 Task: In Mention turn off in-app notifications.
Action: Mouse moved to (626, 48)
Screenshot: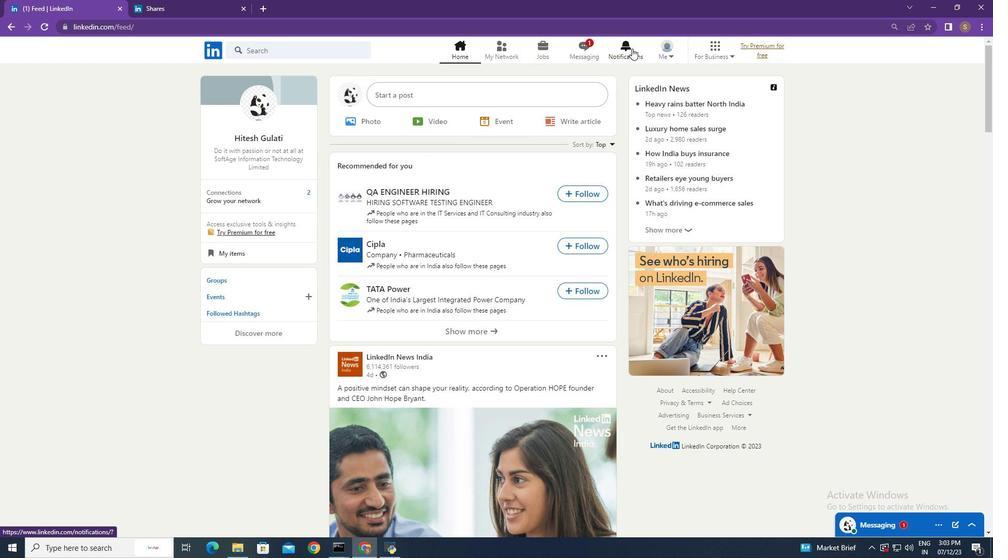 
Action: Mouse pressed left at (626, 48)
Screenshot: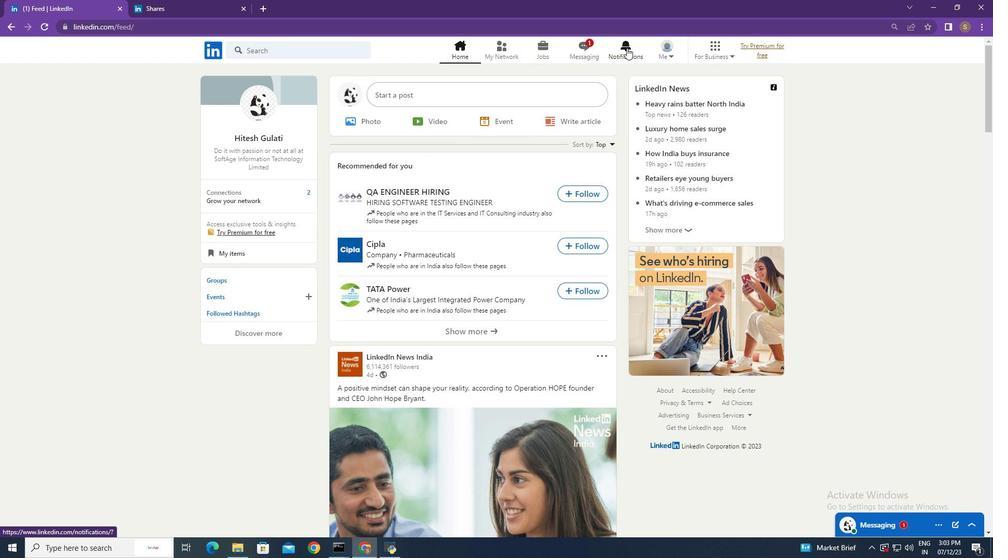 
Action: Mouse moved to (222, 121)
Screenshot: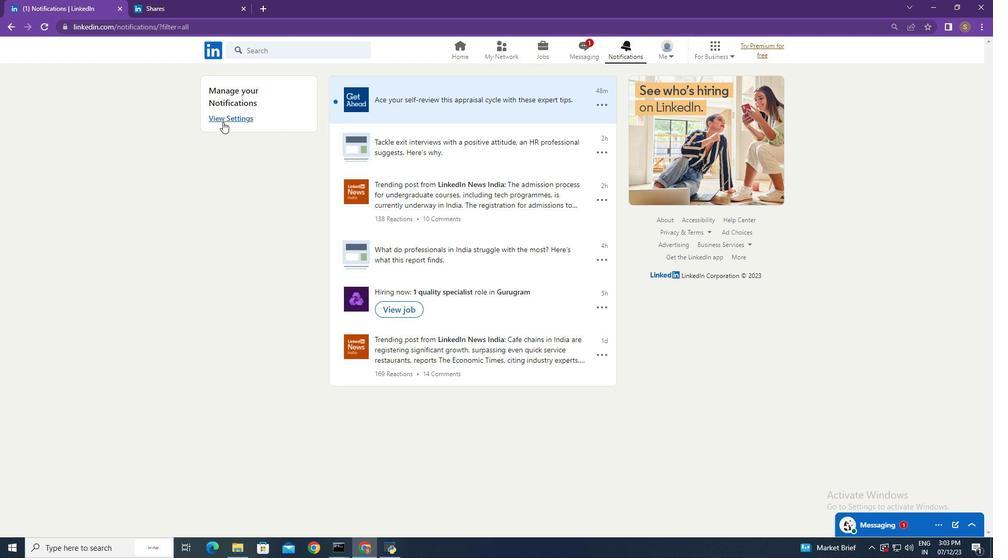 
Action: Mouse pressed left at (222, 121)
Screenshot: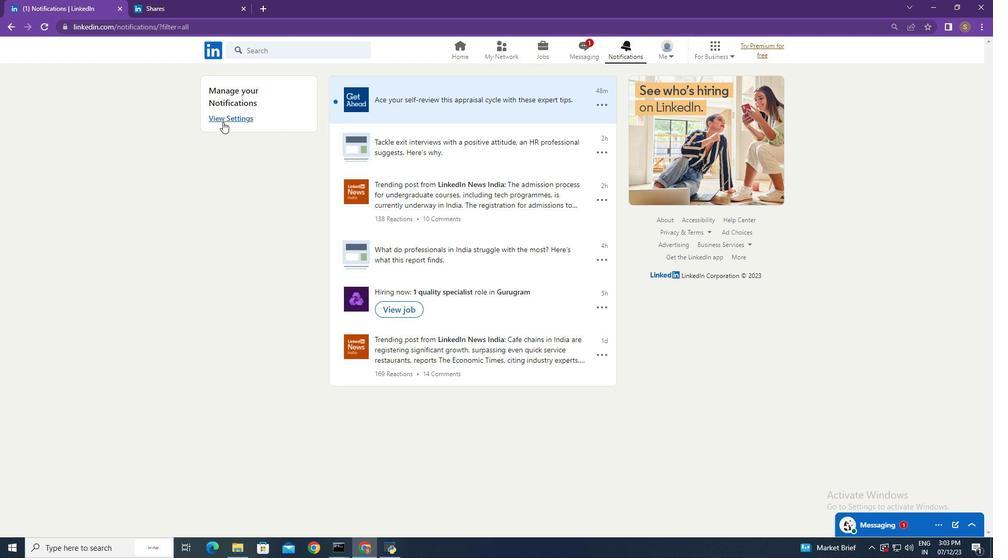 
Action: Mouse moved to (611, 239)
Screenshot: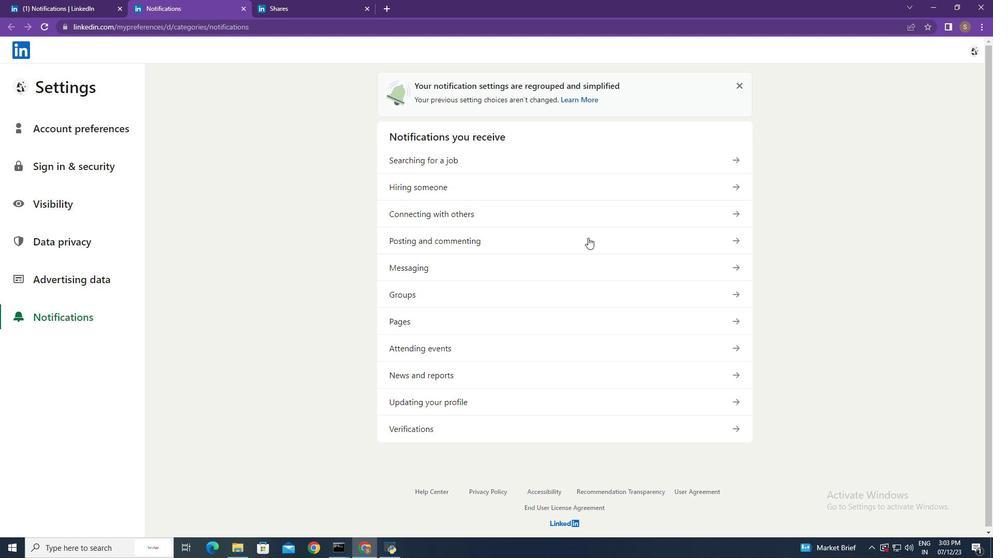 
Action: Mouse pressed left at (611, 239)
Screenshot: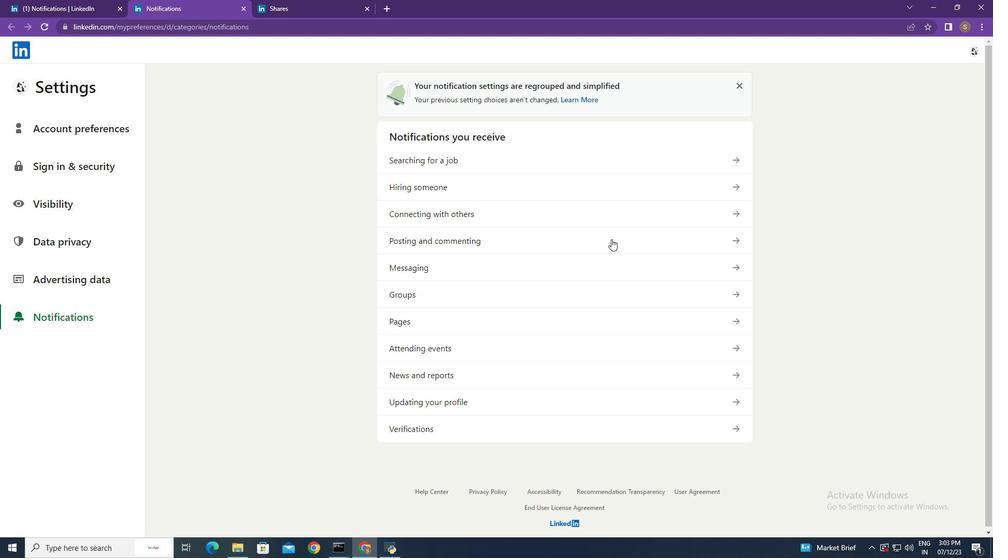 
Action: Mouse moved to (708, 221)
Screenshot: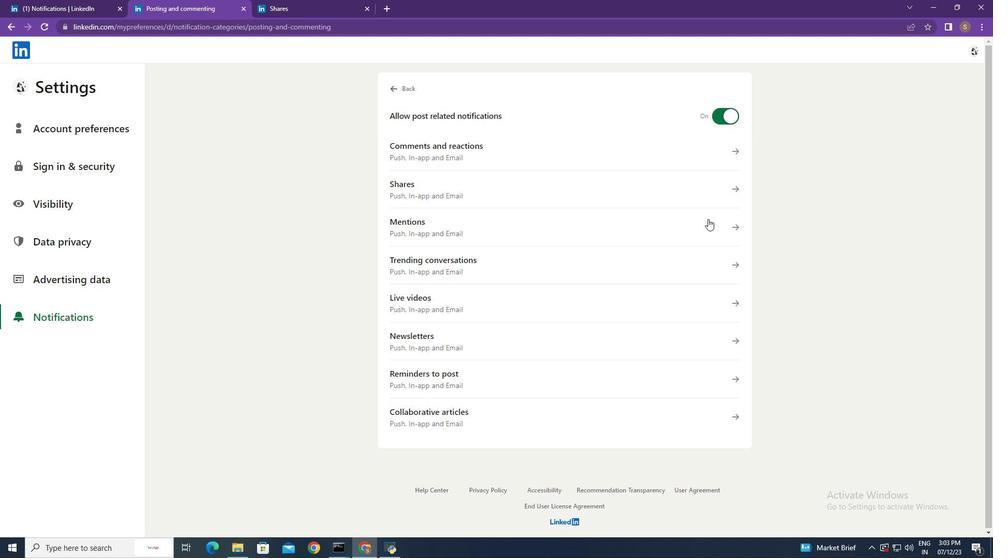 
Action: Mouse pressed left at (708, 221)
Screenshot: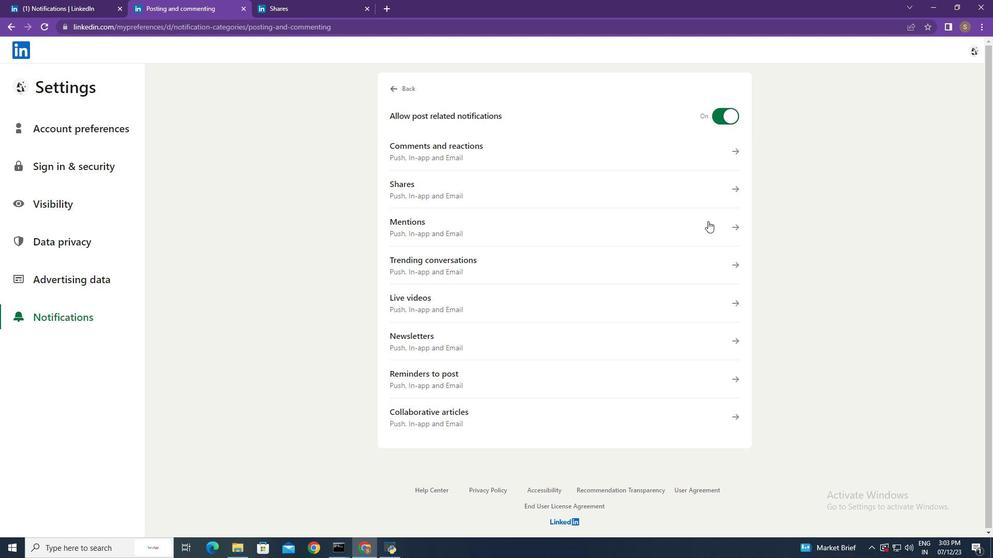 
Action: Mouse moved to (731, 168)
Screenshot: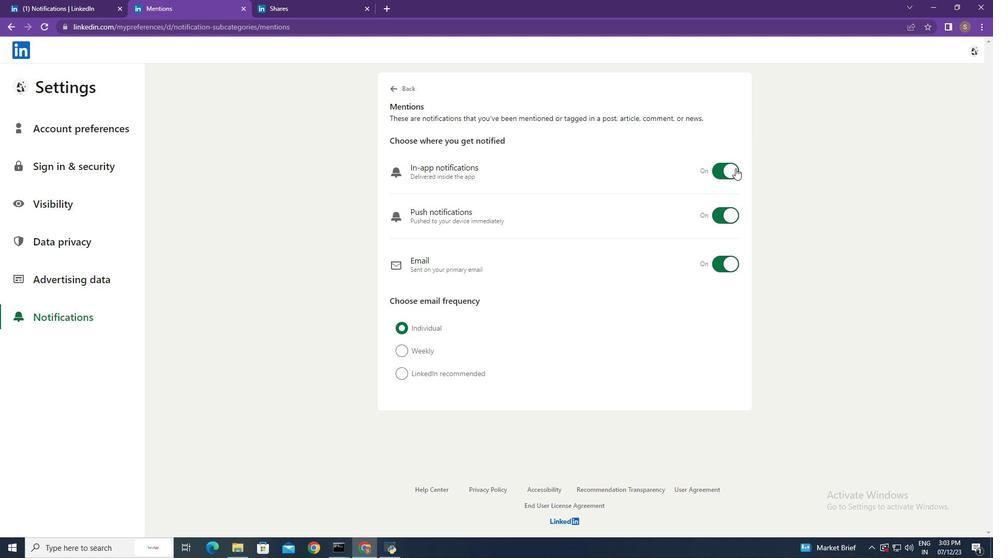 
Action: Mouse pressed left at (731, 168)
Screenshot: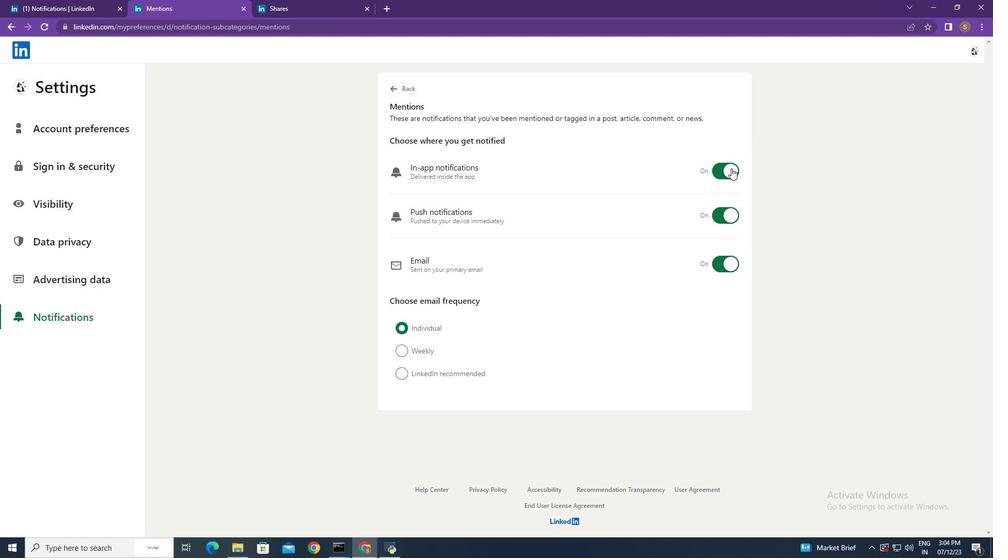 
Action: Mouse moved to (843, 162)
Screenshot: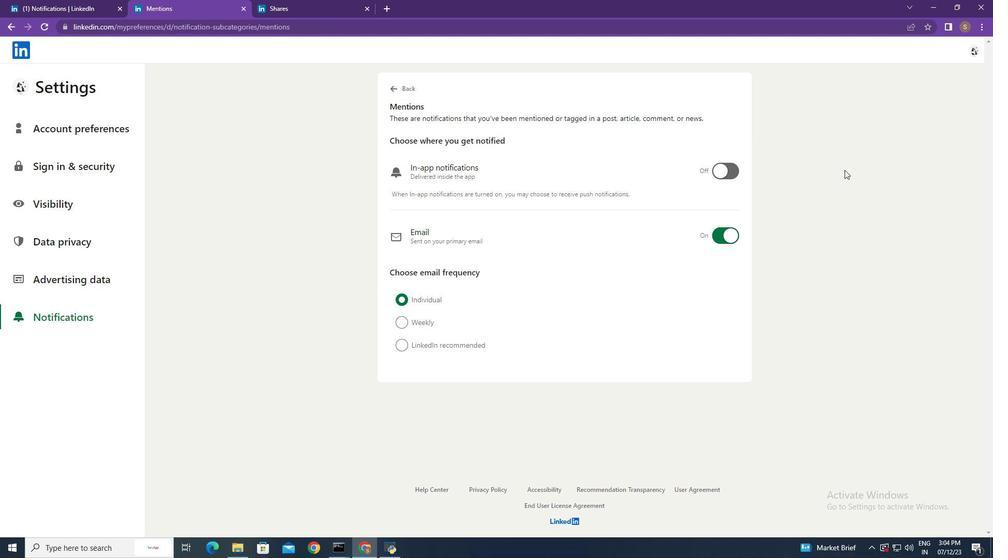 
